 Task: Add the task  Create a feature for users to track and manage expenses within the app to the section Data Visualization Sprint in the project VortexTech and add a Due Date to the respective task as 2023/08/24.
Action: Mouse moved to (70, 413)
Screenshot: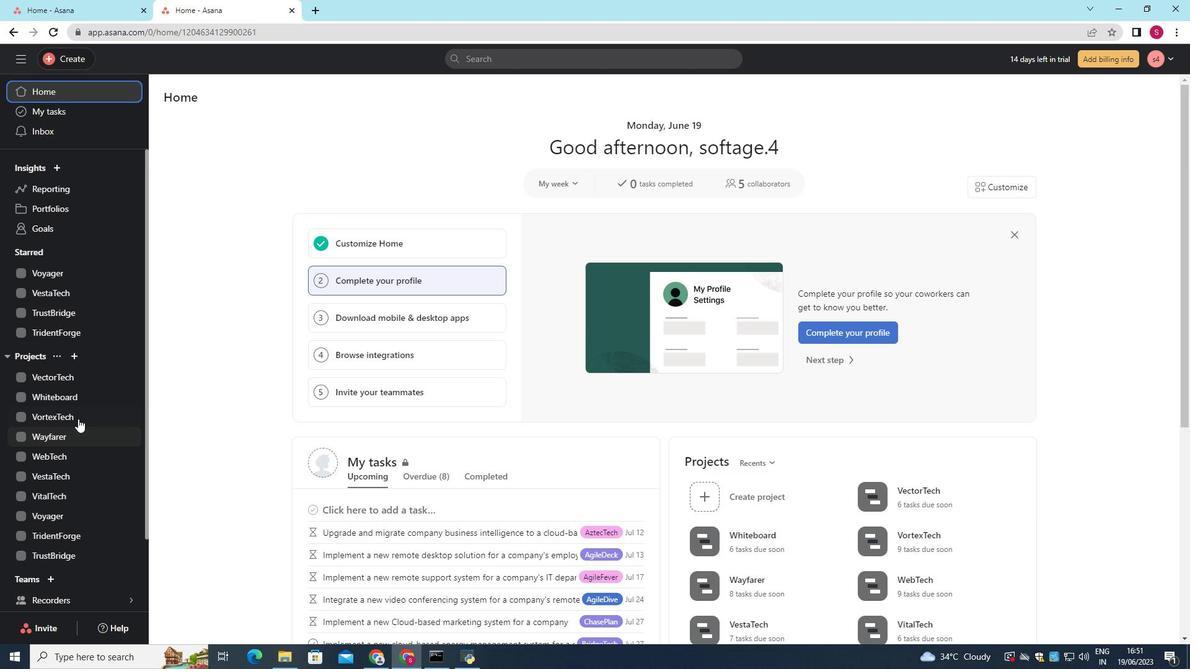 
Action: Mouse pressed left at (70, 413)
Screenshot: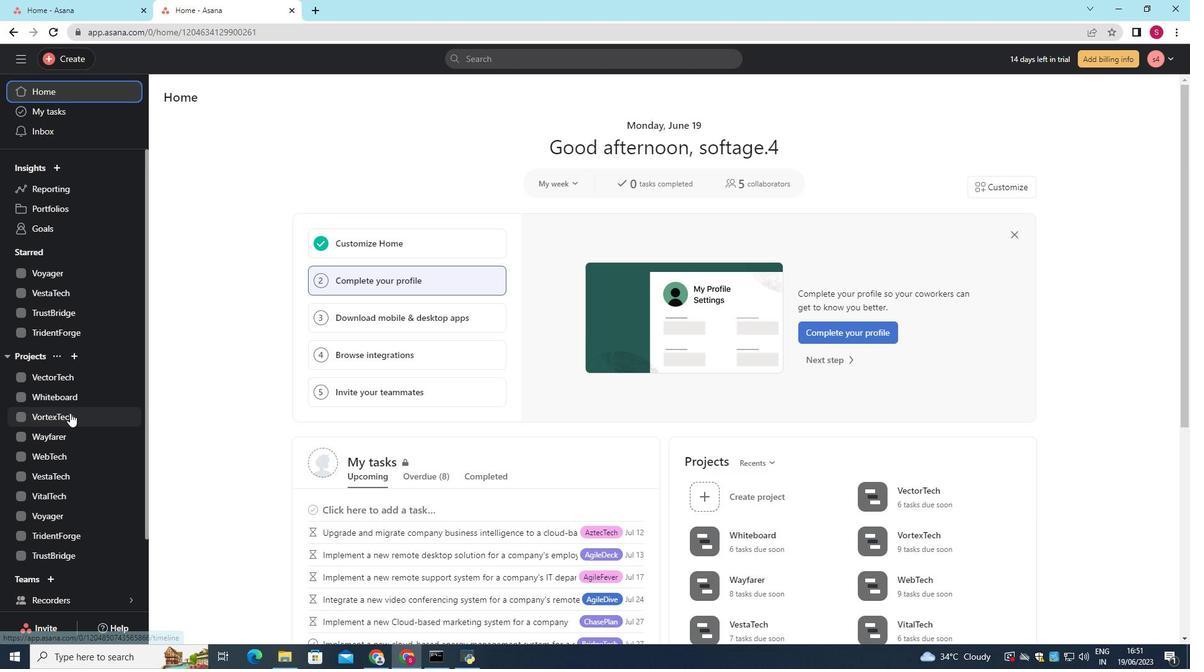 
Action: Mouse moved to (223, 130)
Screenshot: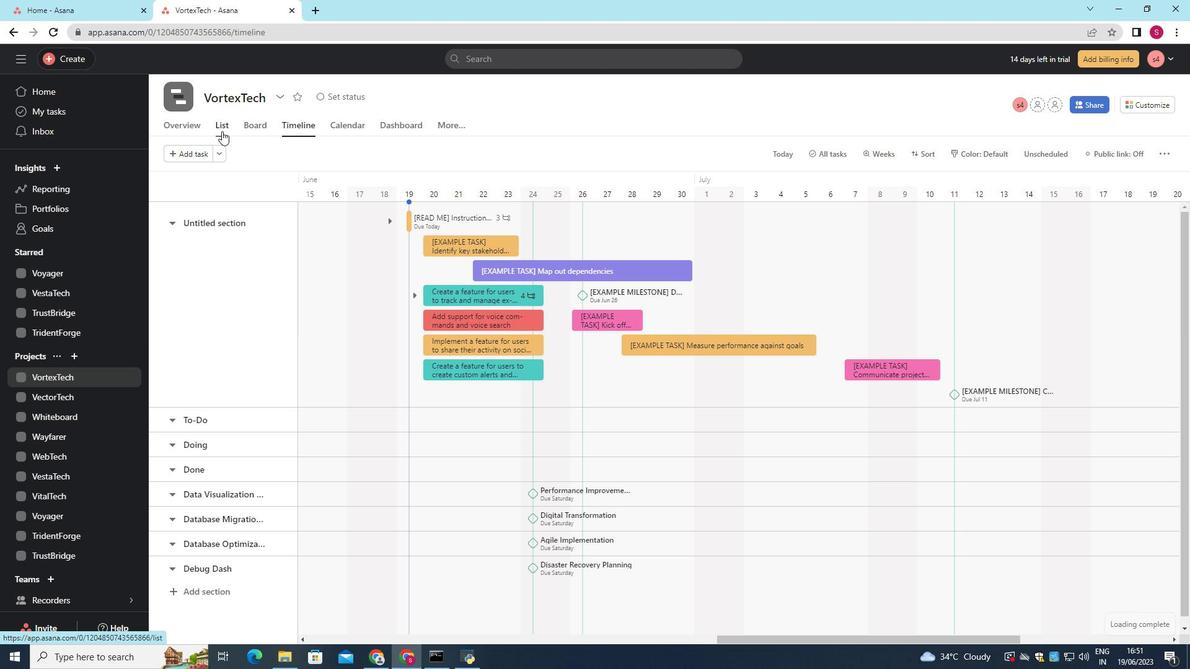 
Action: Mouse pressed left at (223, 130)
Screenshot: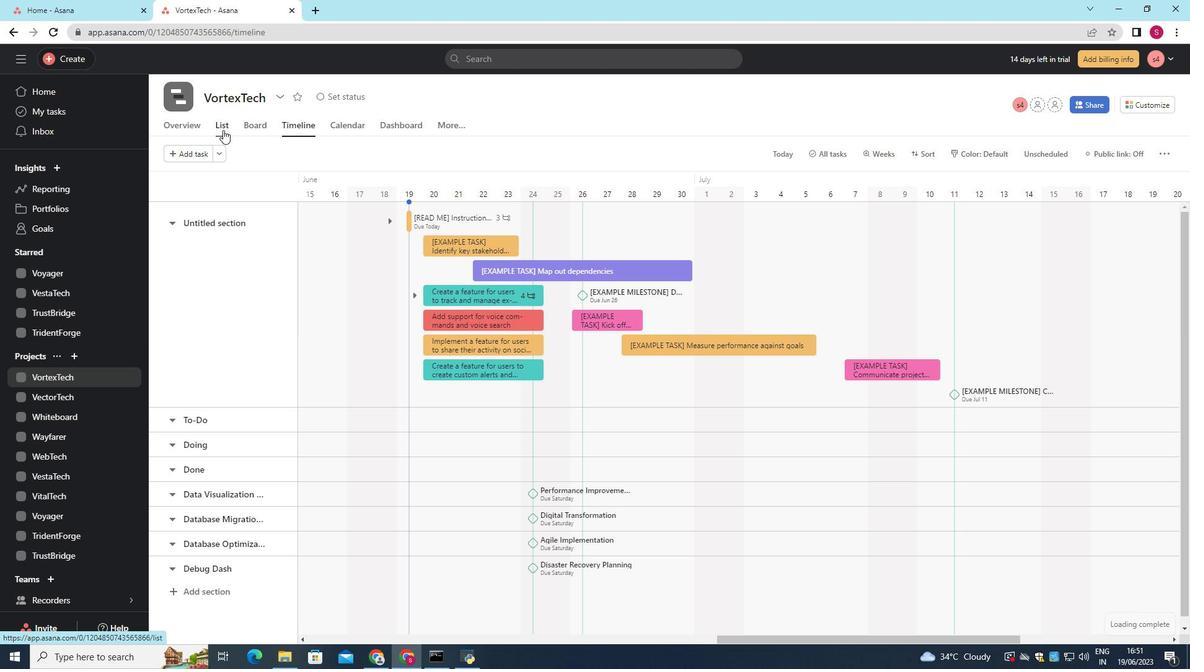 
Action: Mouse moved to (505, 306)
Screenshot: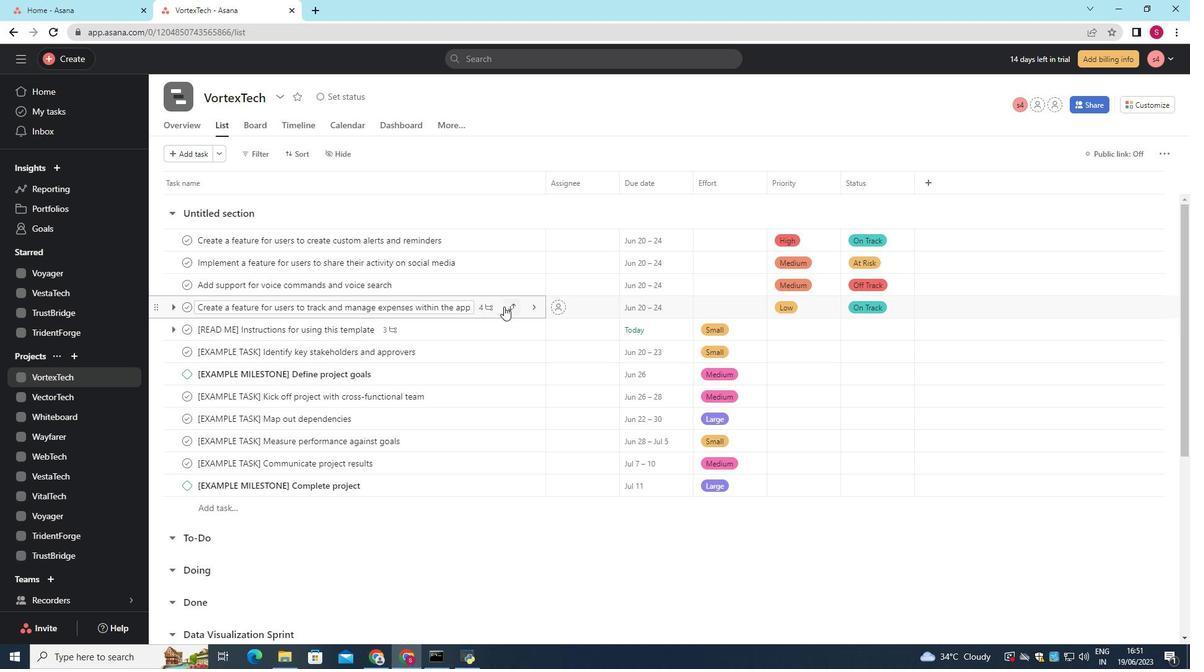 
Action: Mouse pressed left at (505, 306)
Screenshot: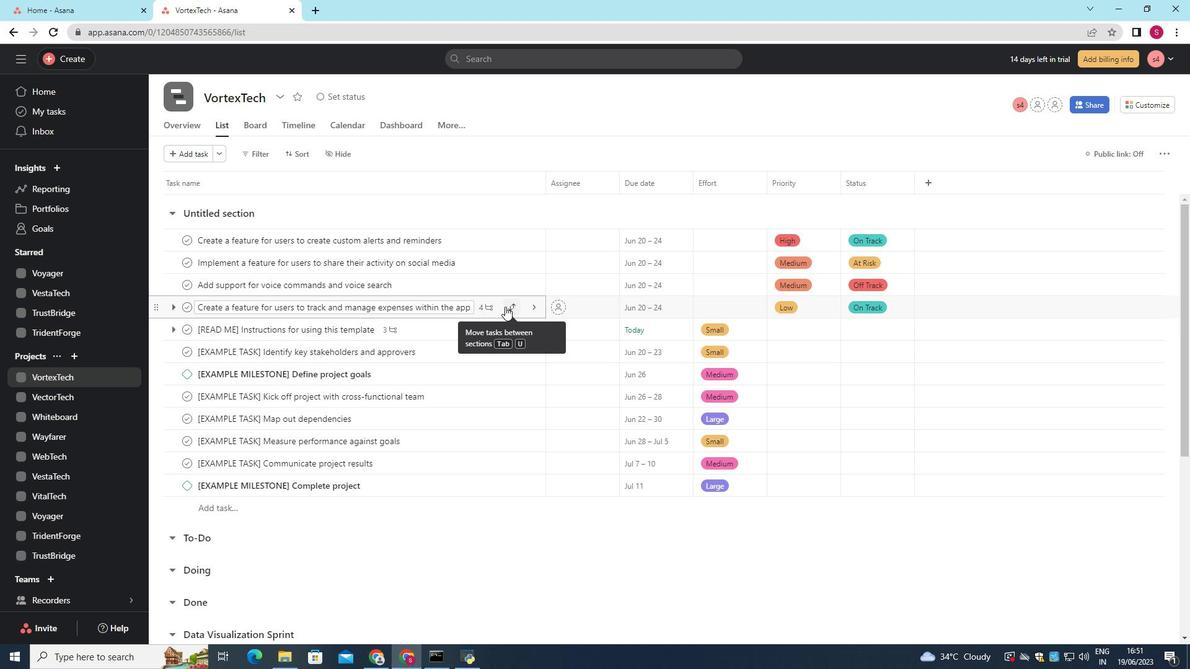 
Action: Mouse moved to (491, 445)
Screenshot: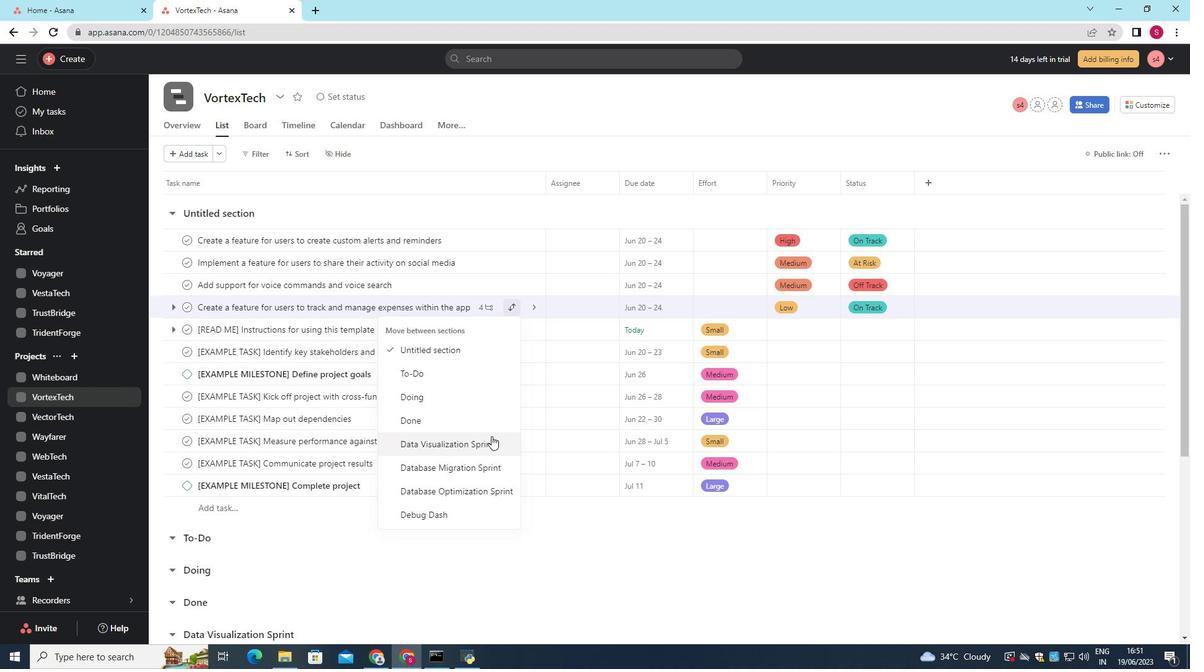 
Action: Mouse pressed left at (491, 445)
Screenshot: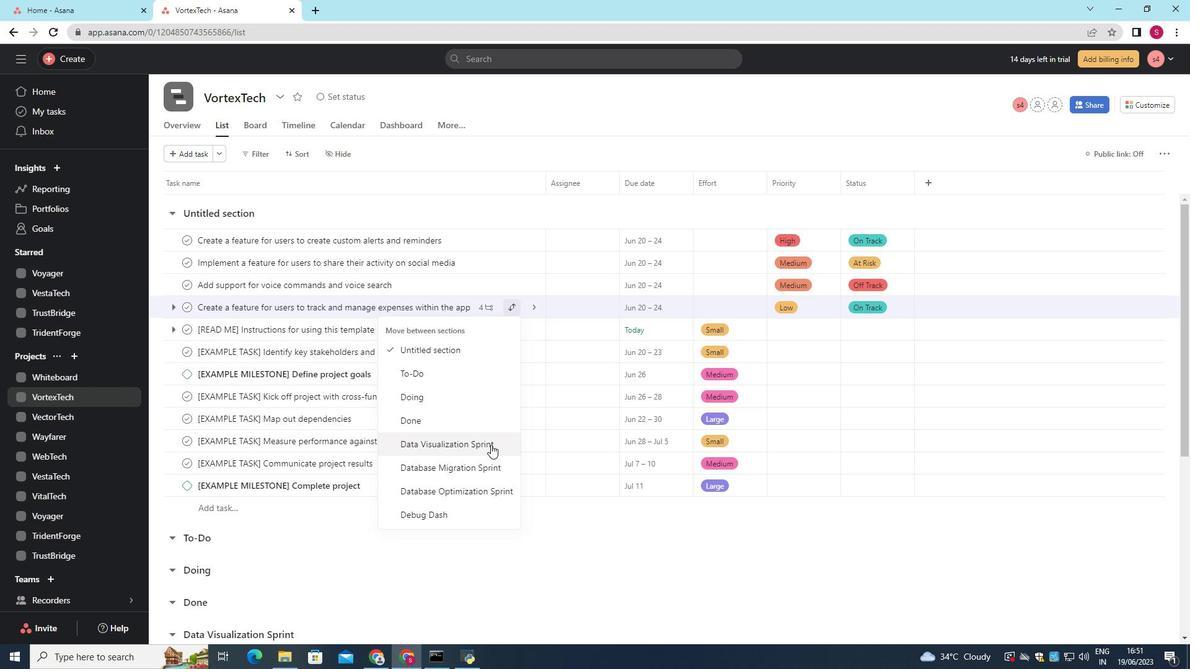 
Action: Mouse moved to (495, 439)
Screenshot: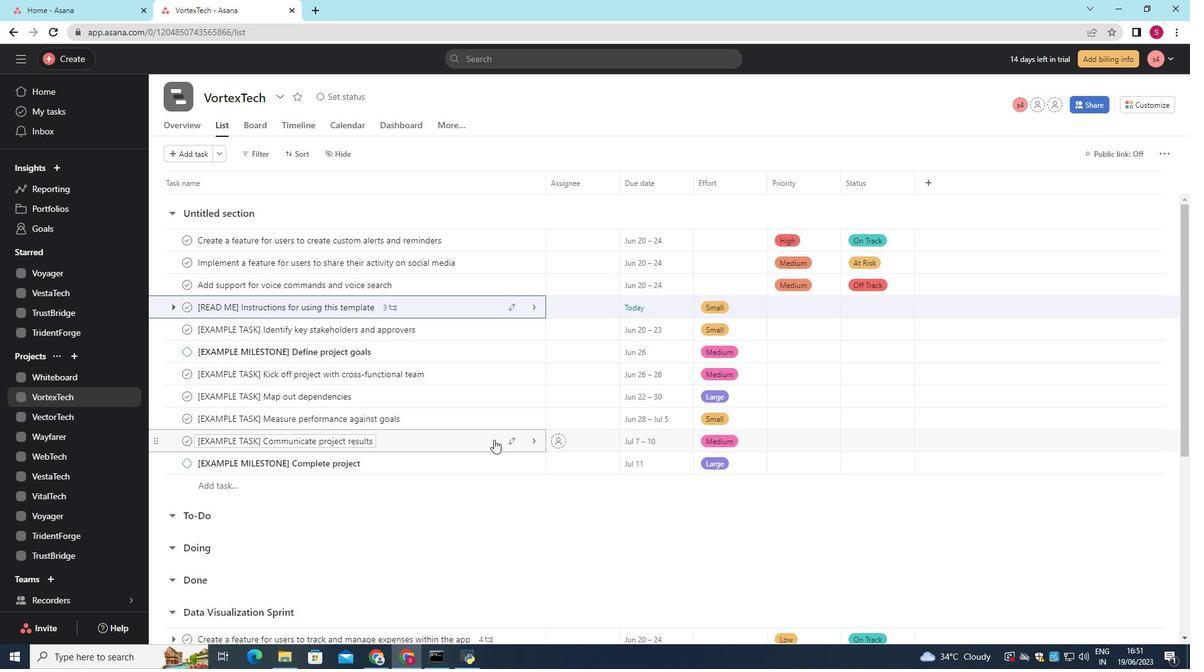 
Action: Mouse scrolled (495, 438) with delta (0, 0)
Screenshot: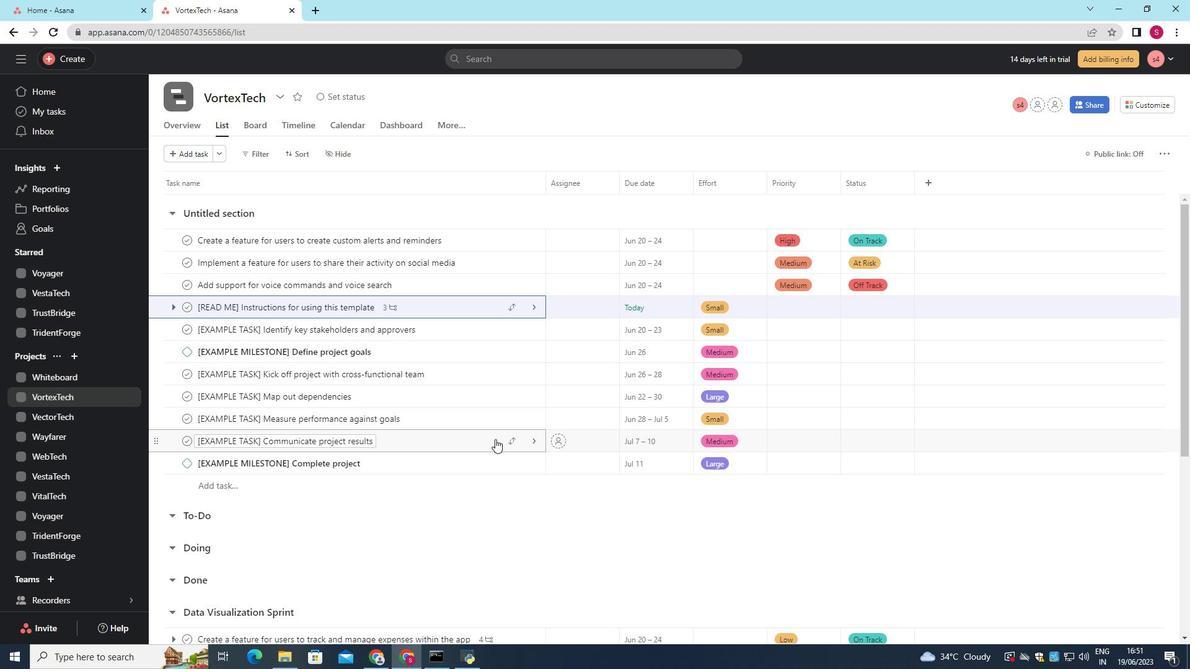 
Action: Mouse scrolled (495, 438) with delta (0, 0)
Screenshot: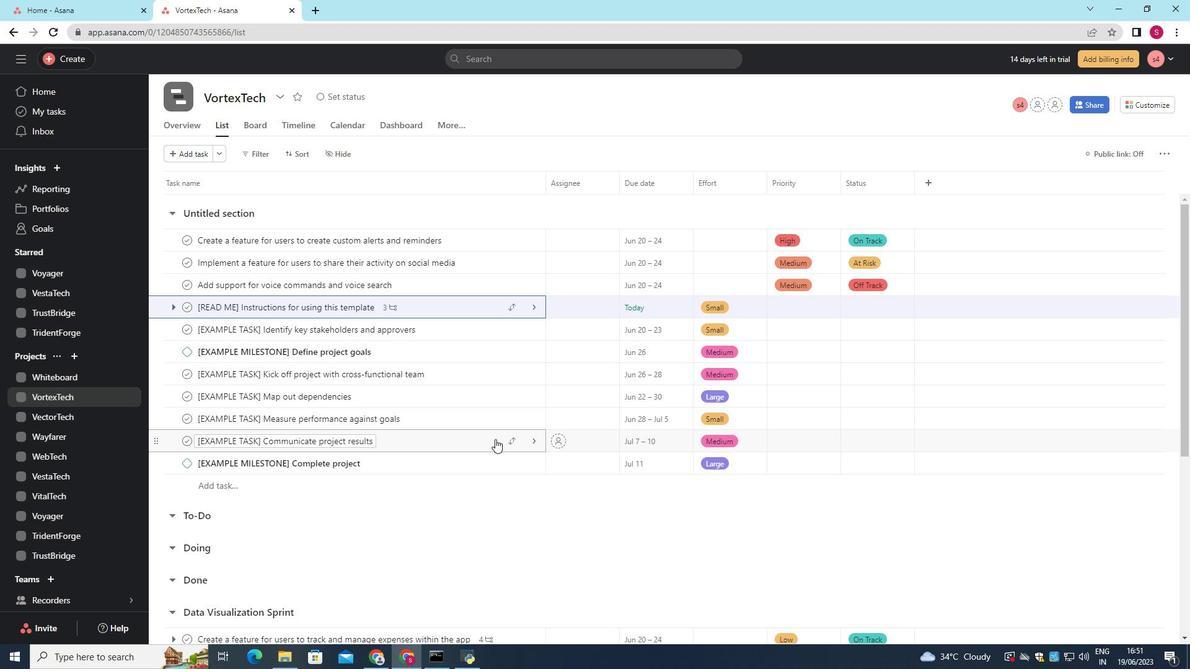 
Action: Mouse scrolled (495, 438) with delta (0, 0)
Screenshot: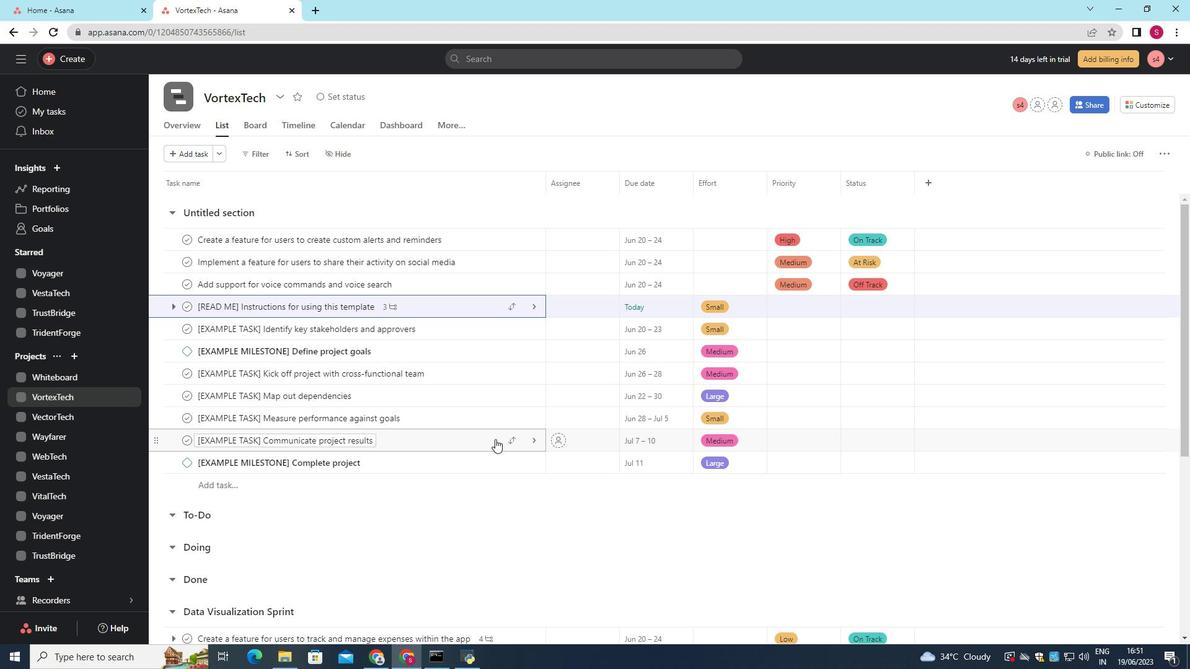 
Action: Mouse moved to (678, 452)
Screenshot: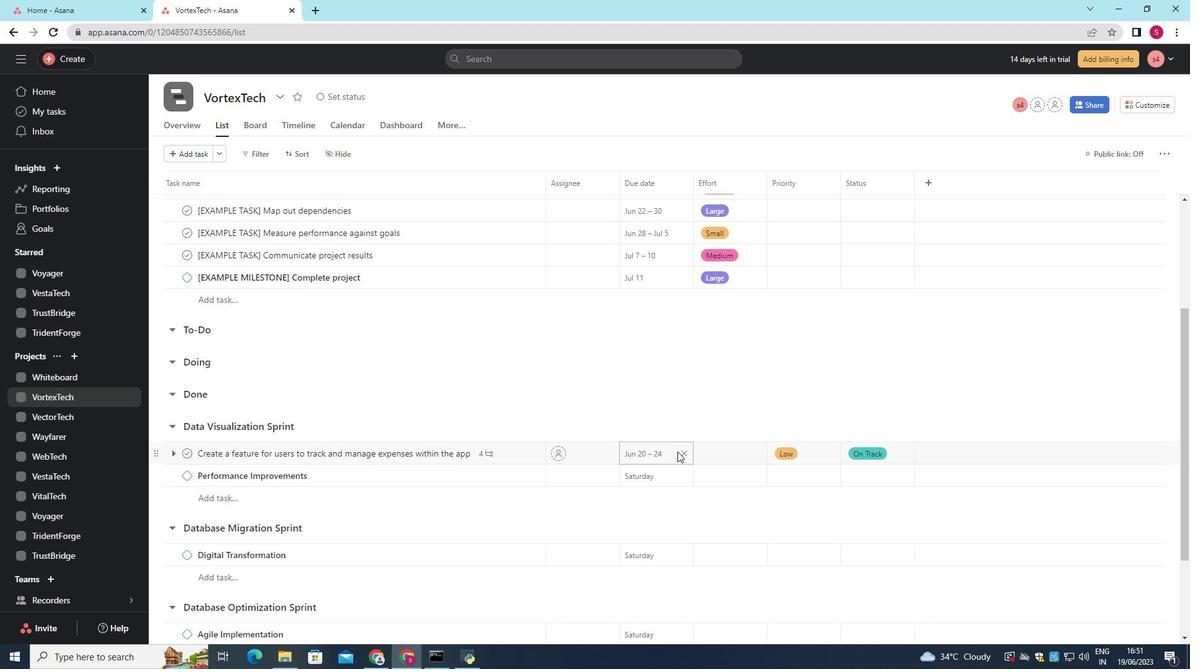 
Action: Mouse pressed left at (678, 452)
Screenshot: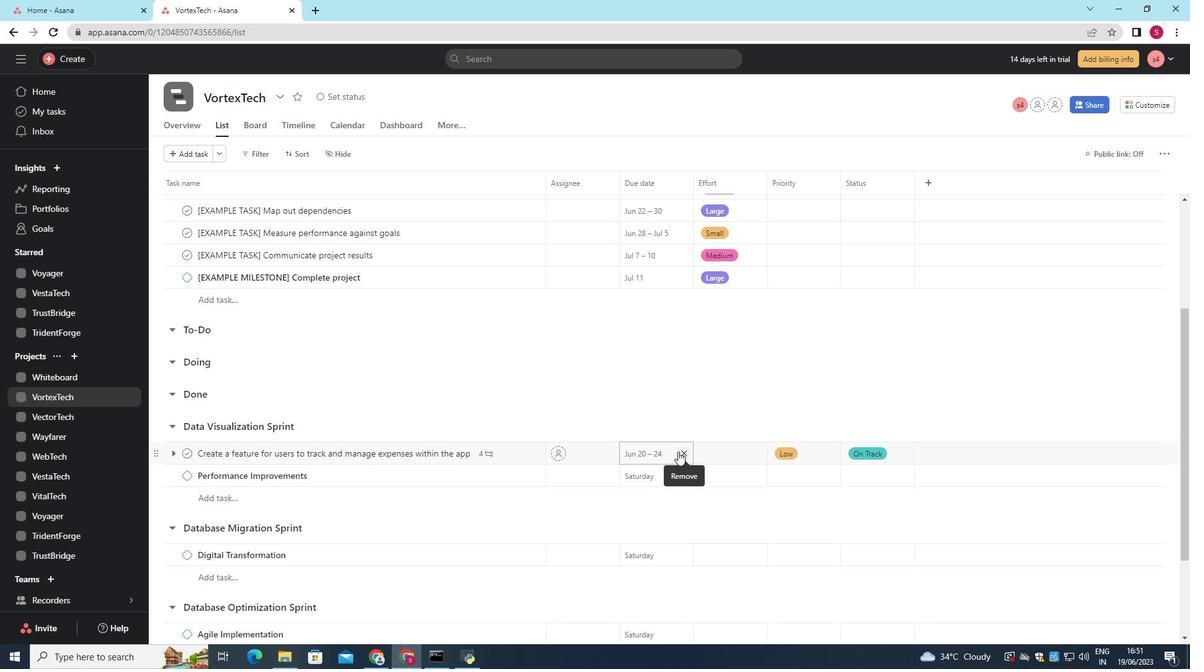 
Action: Mouse moved to (633, 450)
Screenshot: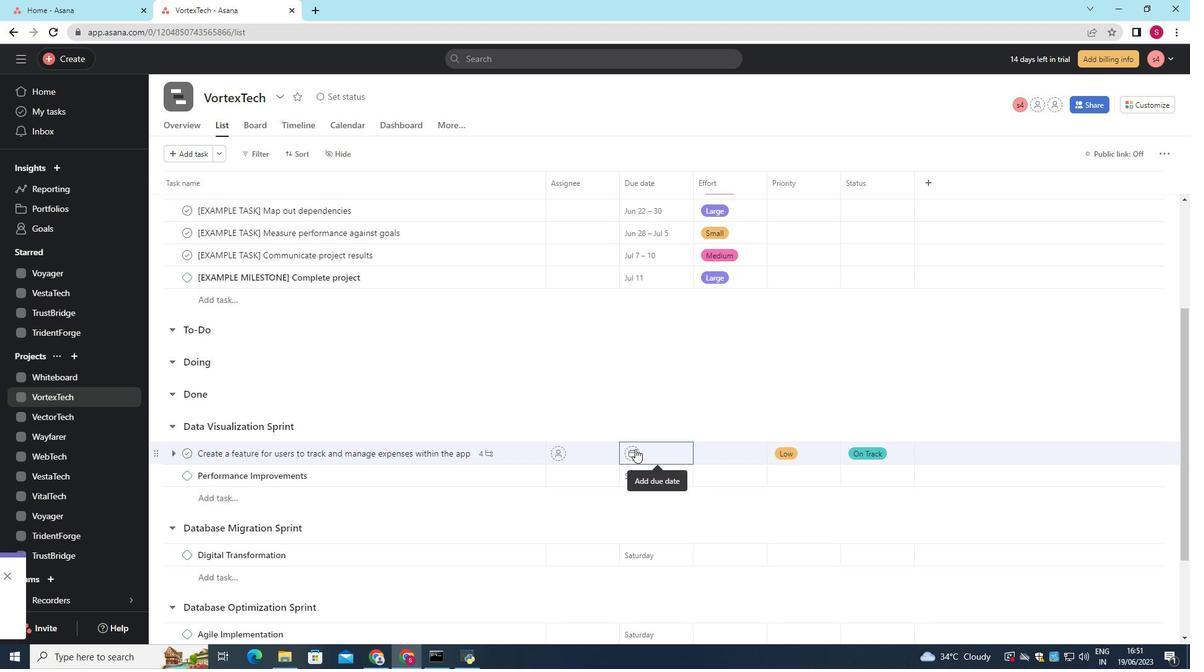 
Action: Mouse pressed left at (633, 450)
Screenshot: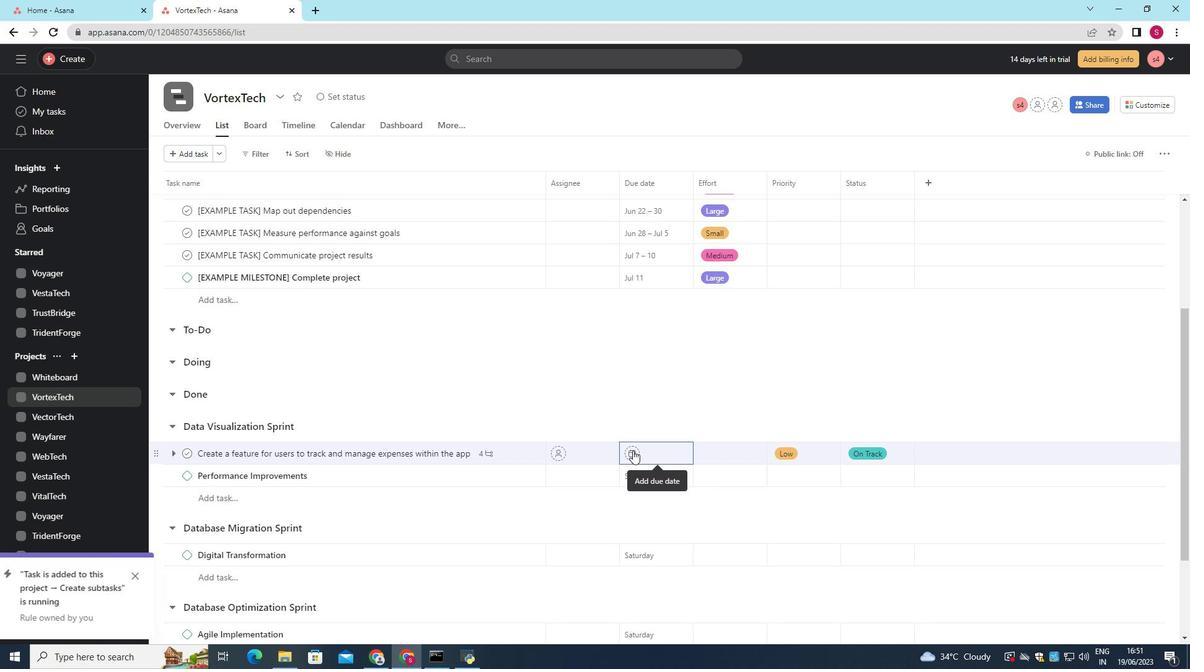 
Action: Mouse moved to (739, 200)
Screenshot: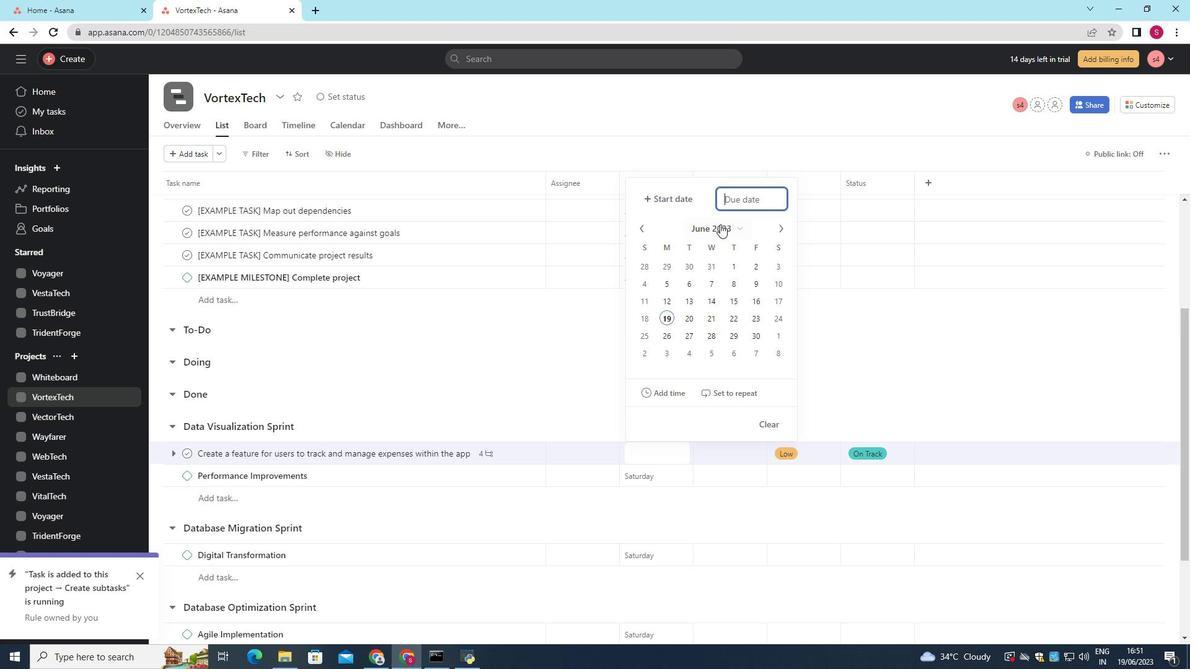
Action: Key pressed 2023/08/24<Key.enter>
Screenshot: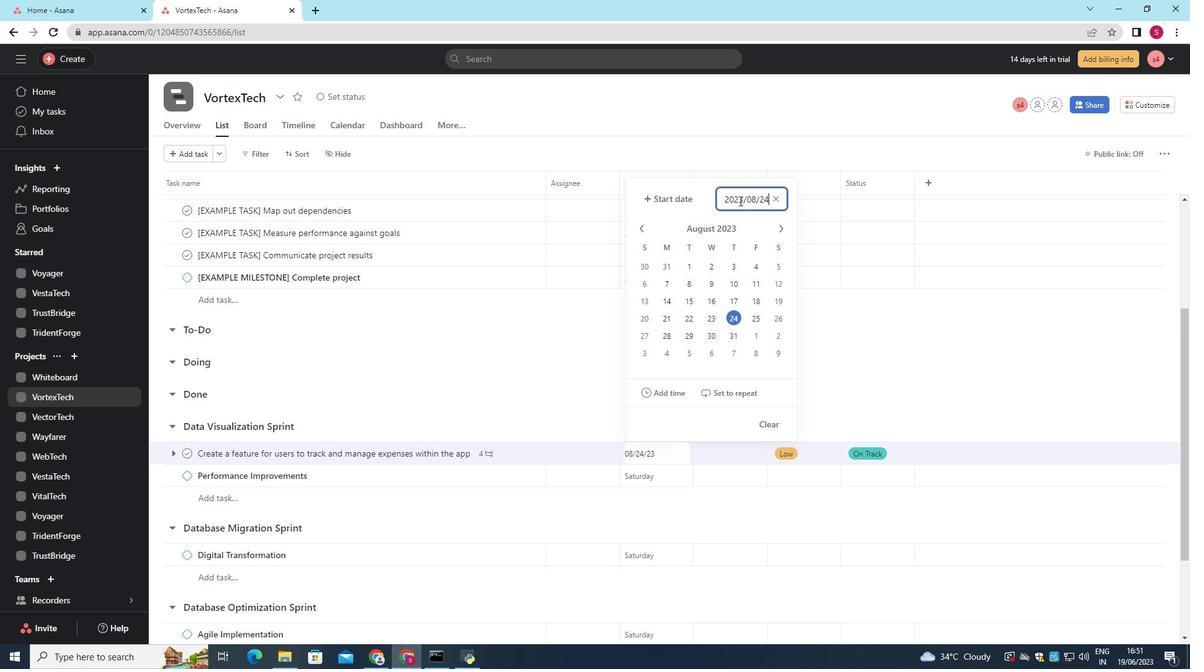 
